 Task: Create New Customer with Customer Name: Sparkle's Variety & Gifts, Billing Address Line1: 299 Lake Floyd Circle, Billing Address Line2:  Hockessin, Billing Address Line3:  Delaware 19707, Cell Number: 361-396-6471
Action: Mouse moved to (134, 26)
Screenshot: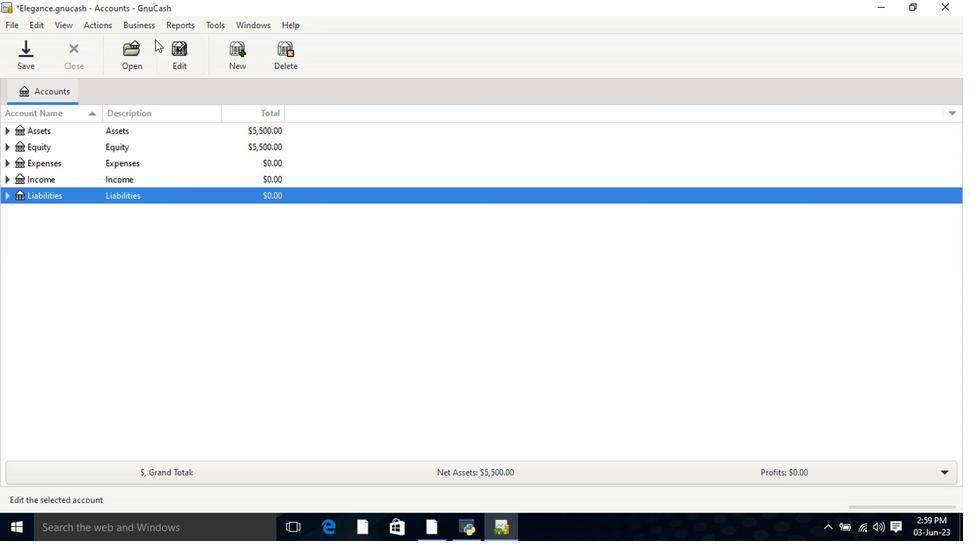 
Action: Mouse pressed left at (134, 26)
Screenshot: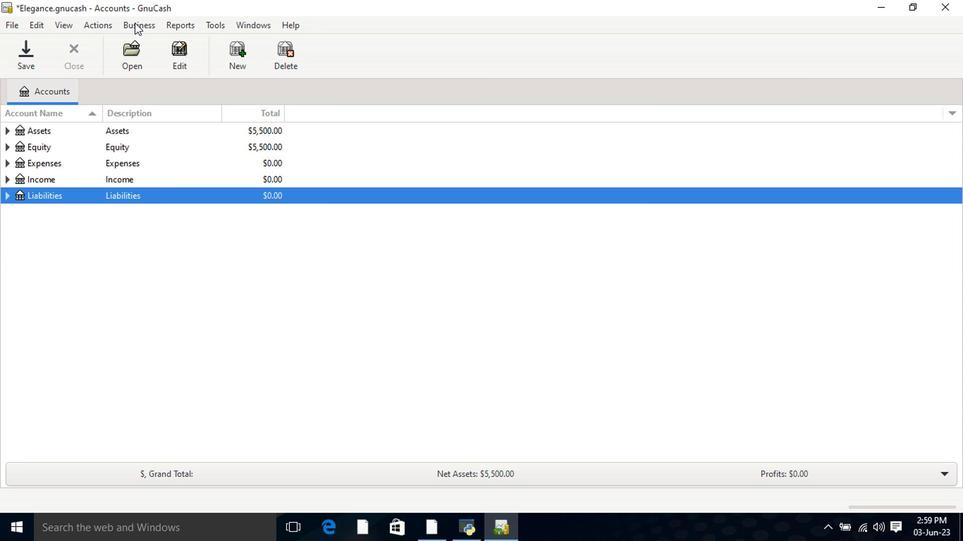 
Action: Mouse moved to (294, 59)
Screenshot: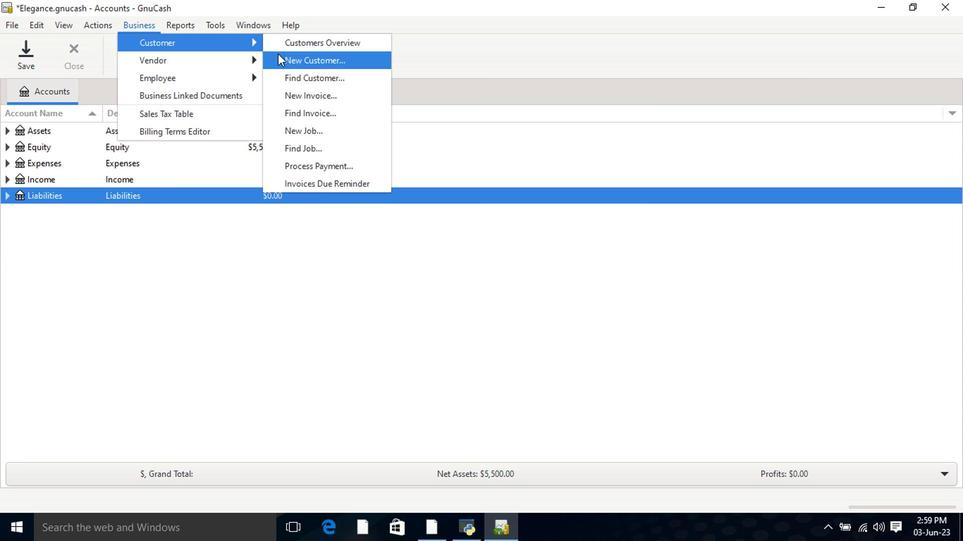 
Action: Mouse pressed left at (294, 59)
Screenshot: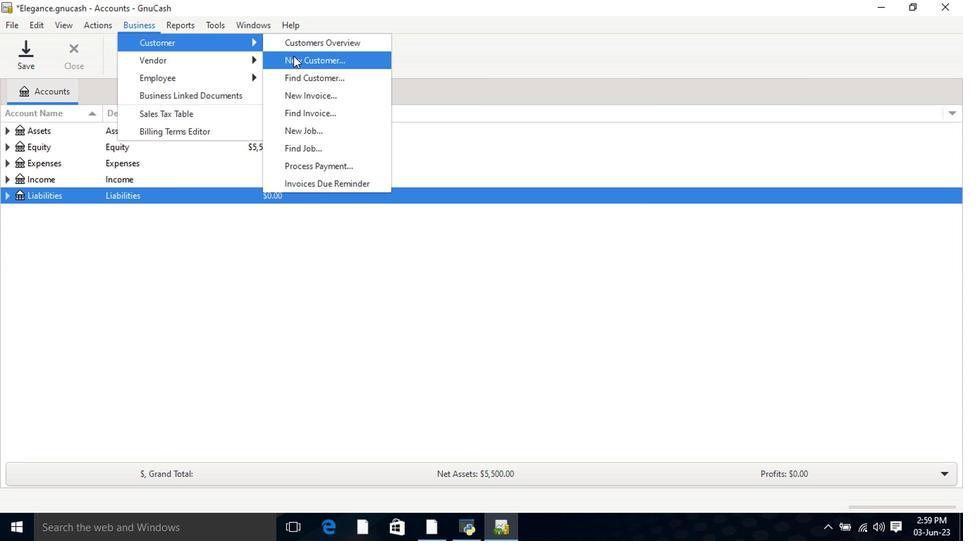
Action: Mouse moved to (478, 153)
Screenshot: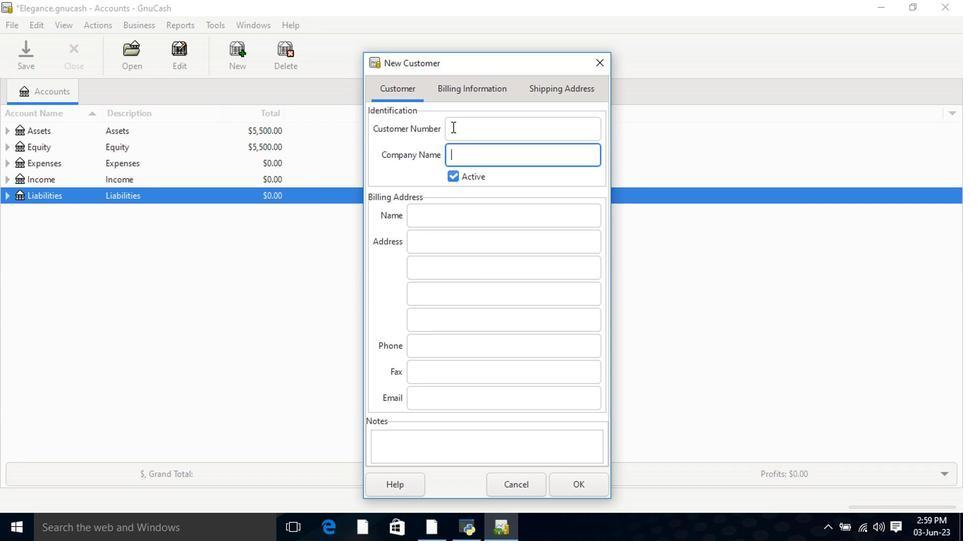 
Action: Key pressed <Key.shift>Sparkle's<Key.space><Key.shift>Variety<Key.space><Key.shift>&<Key.space><Key.shift><Key.shift>Gifts<Key.tab><Key.tab><Key.tab>299<Key.space><Key.shift>ake<Key.space><Key.shift>Floyd<Key.space><Key.shift>Circle<Key.tab><Key.shift>hockessin<Key.tab><Key.shift>Delaware<Key.space>19707<Key.tab><Key.tab>361-396-6471
Screenshot: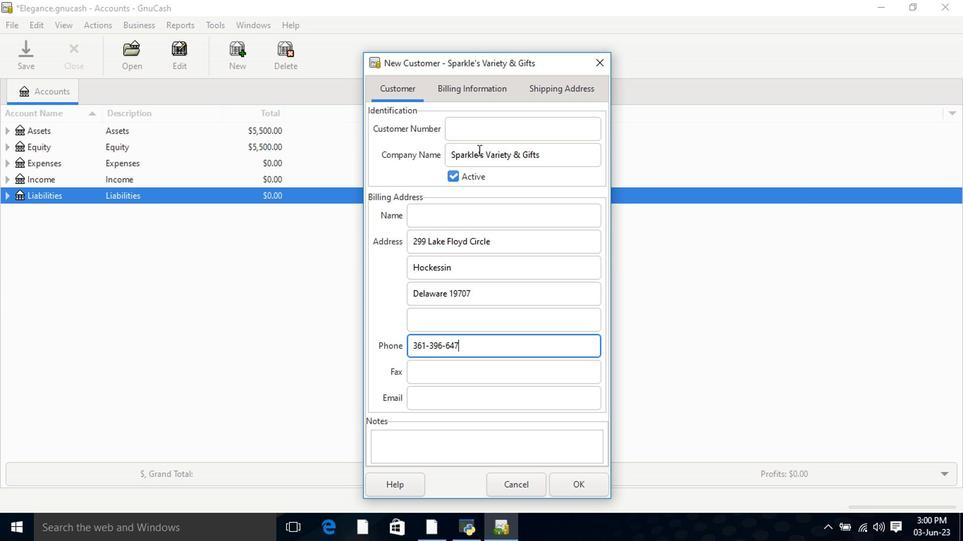 
Action: Mouse moved to (480, 87)
Screenshot: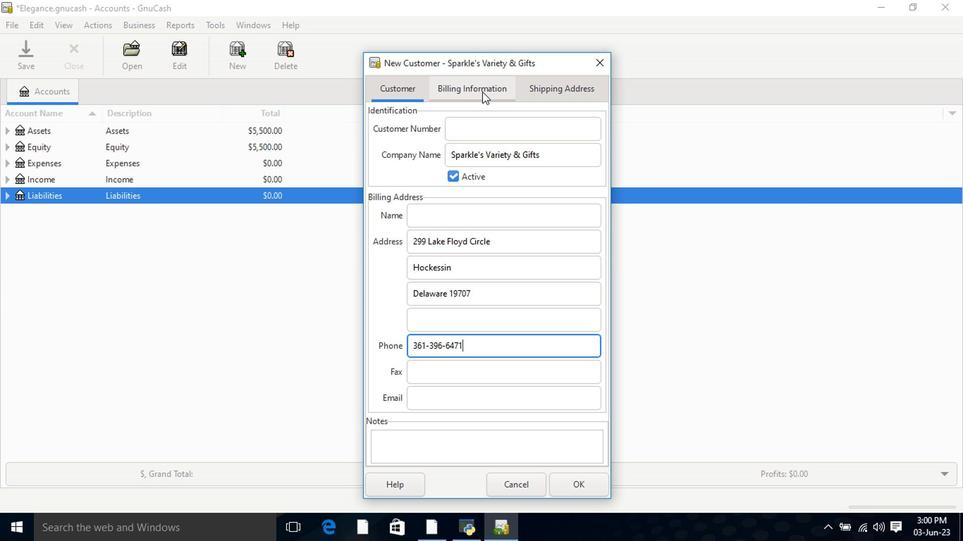 
Action: Mouse pressed left at (480, 87)
Screenshot: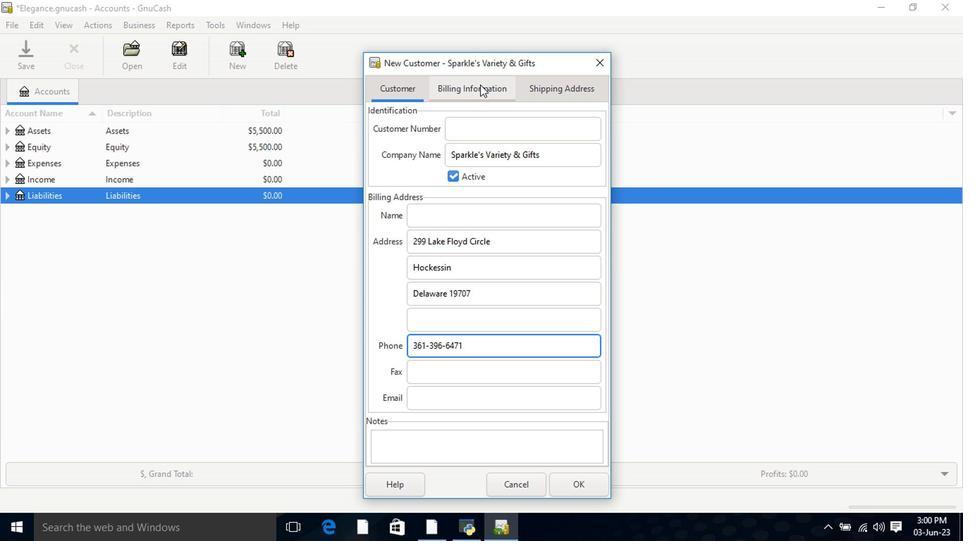 
Action: Mouse moved to (530, 88)
Screenshot: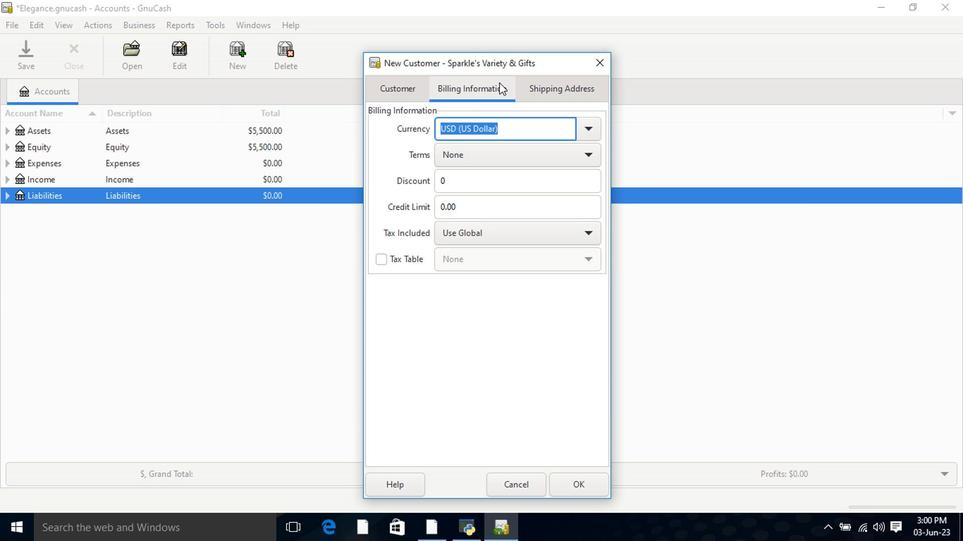 
Action: Mouse pressed left at (530, 88)
Screenshot: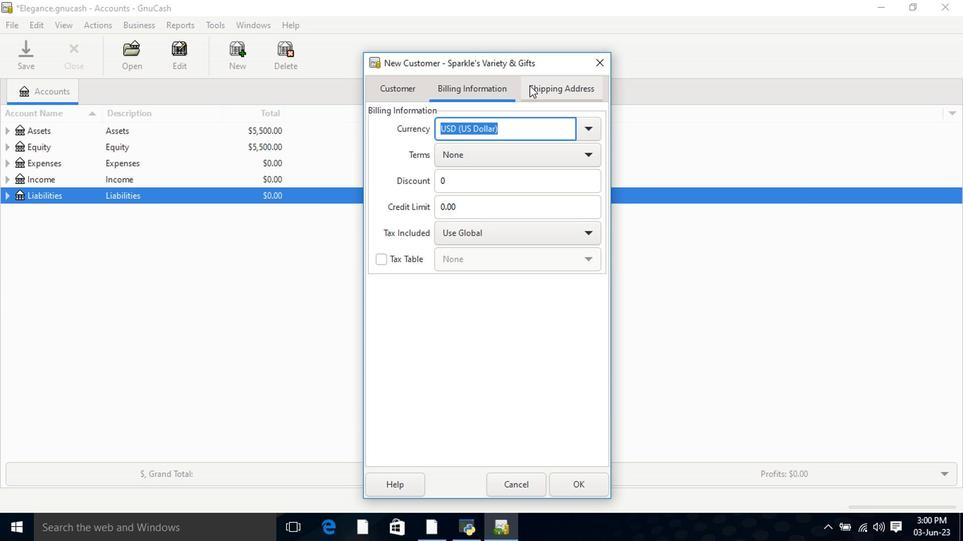 
Action: Mouse moved to (568, 494)
Screenshot: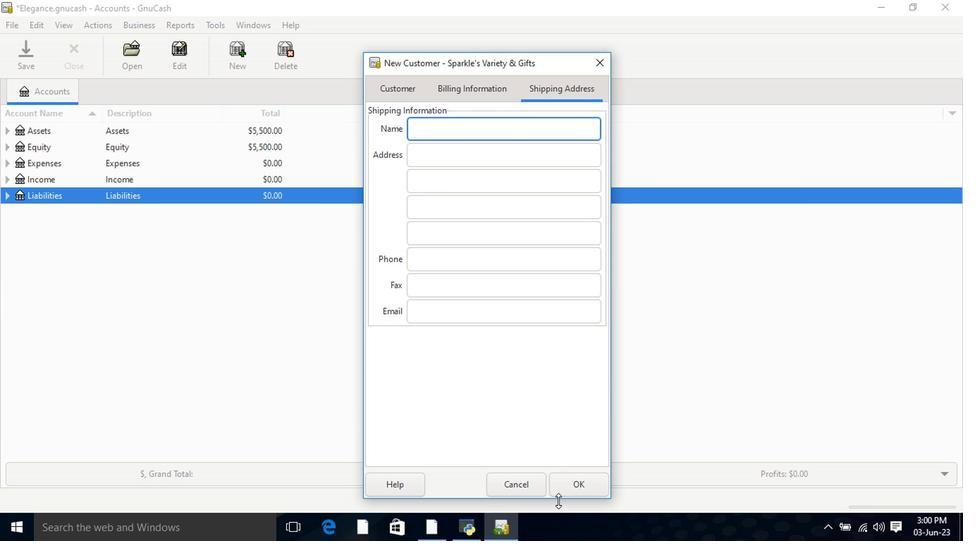 
Action: Mouse pressed left at (568, 494)
Screenshot: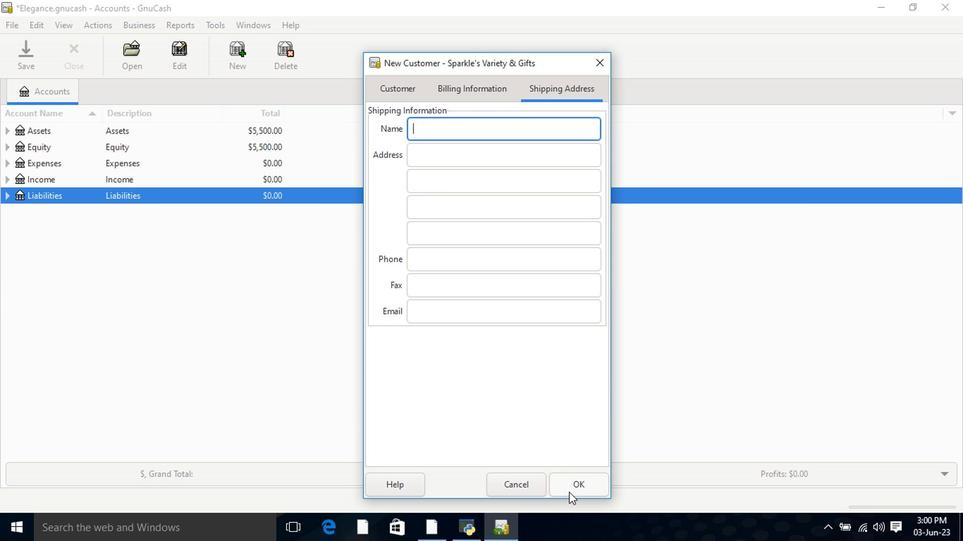 
Action: Mouse moved to (568, 491)
Screenshot: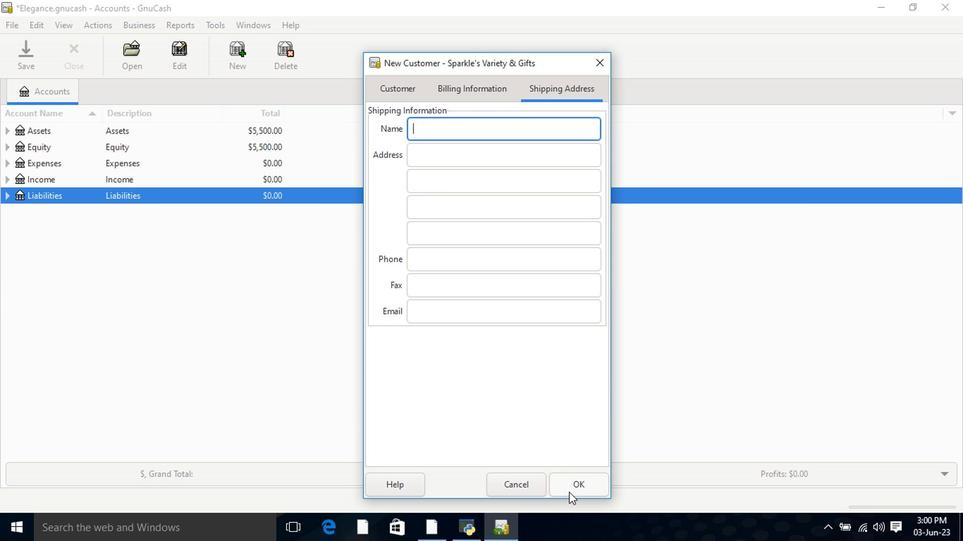 
